 Task: Open Card Card0000000009 in Board Board0000000003 in Workspace WS0000000001 in Trello. Add Member vinny.office2@gmail.com to Card Card0000000009 in Board Board0000000003 in Workspace WS0000000001 in Trello. Add Purple Label titled Label0000000009 to Card Card0000000009 in Board Board0000000003 in Workspace WS0000000001 in Trello. Add Checklist CL0000000009 to Card Card0000000009 in Board Board0000000003 in Workspace WS0000000001 in Trello. Add Dates with Start Date as Aug 01 2023 and Due Date as Aug 31 2023 to Card Card0000000009 in Board Board0000000003 in Workspace WS0000000001 in Trello
Action: Mouse moved to (378, 289)
Screenshot: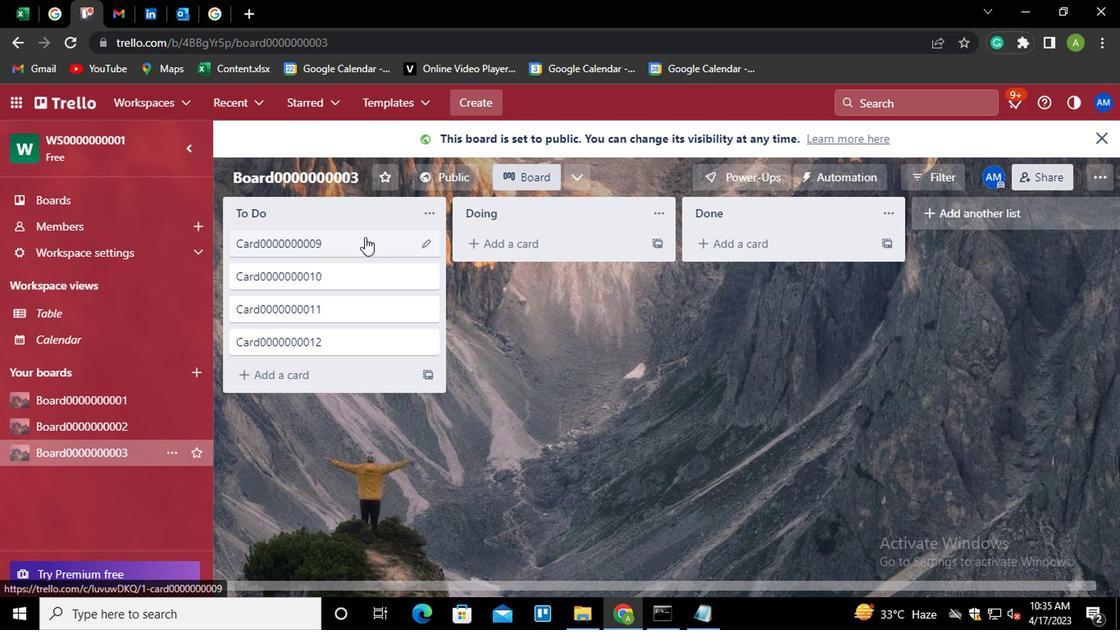 
Action: Mouse pressed left at (378, 289)
Screenshot: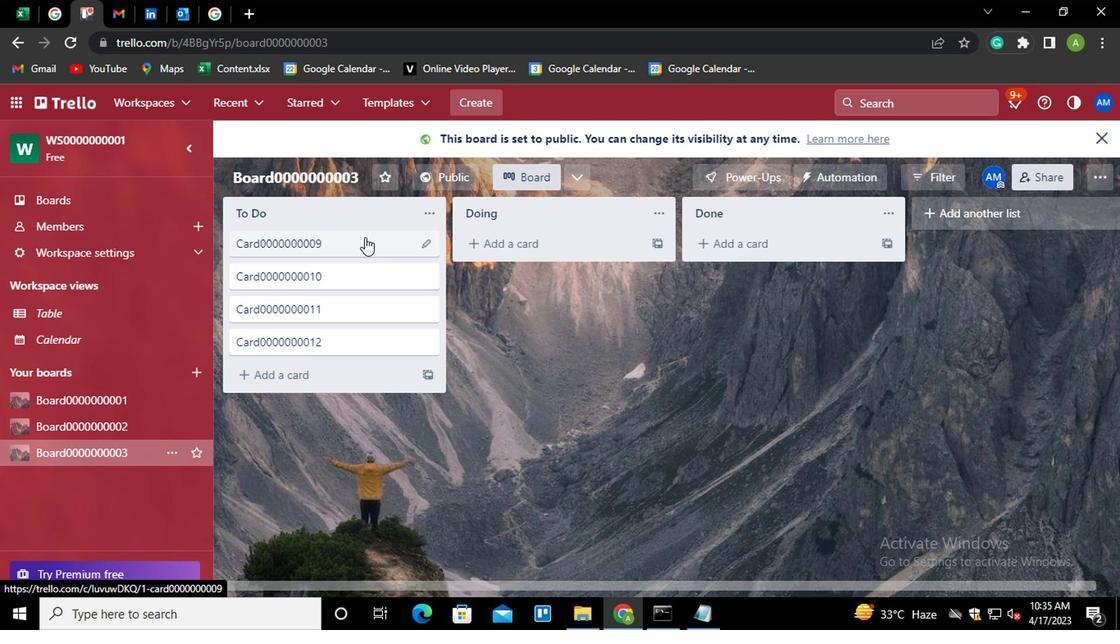 
Action: Mouse moved to (646, 281)
Screenshot: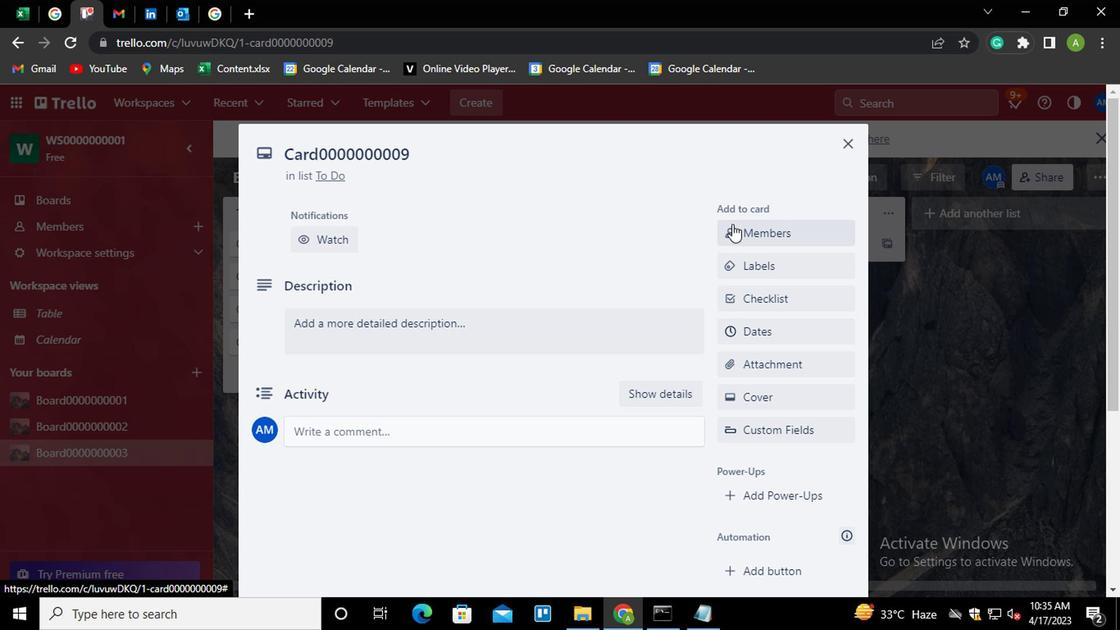 
Action: Mouse pressed left at (646, 281)
Screenshot: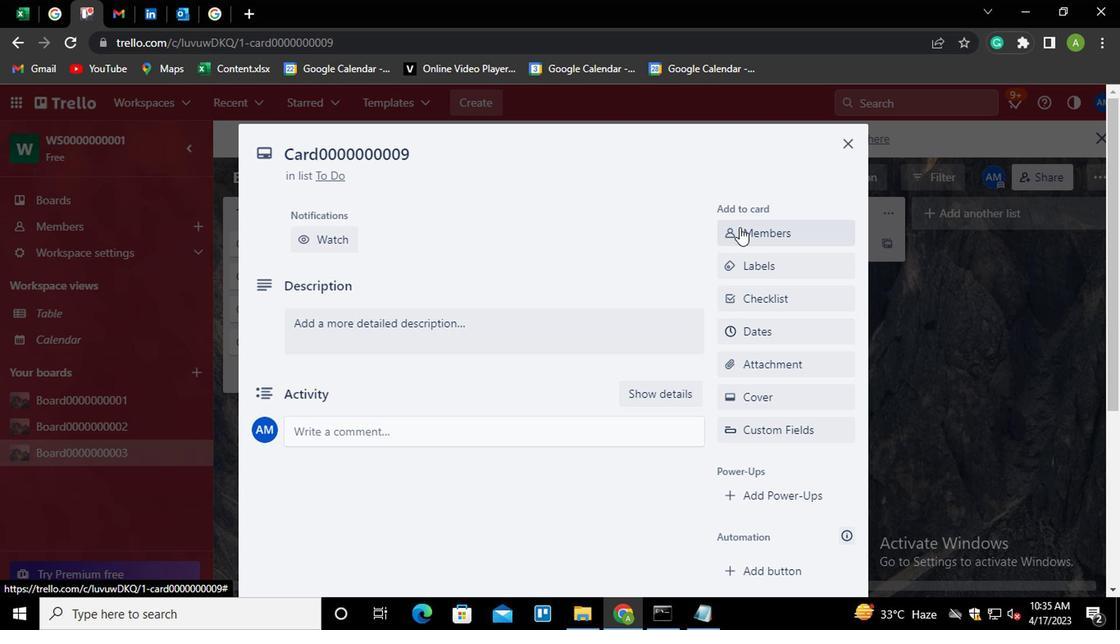 
Action: Mouse moved to (662, 333)
Screenshot: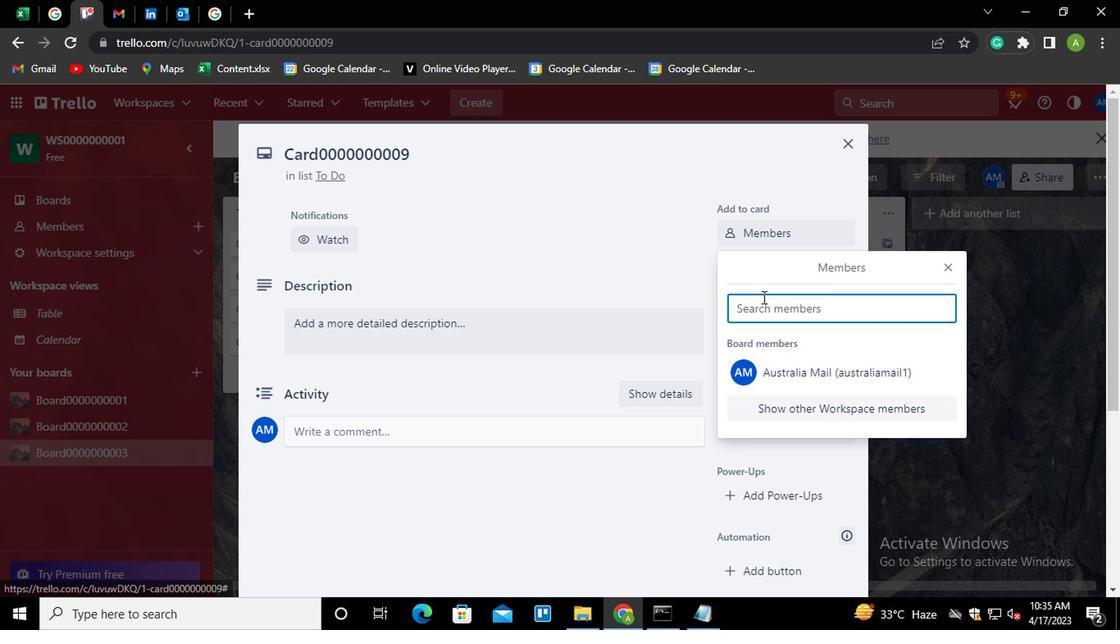 
Action: Mouse pressed left at (662, 333)
Screenshot: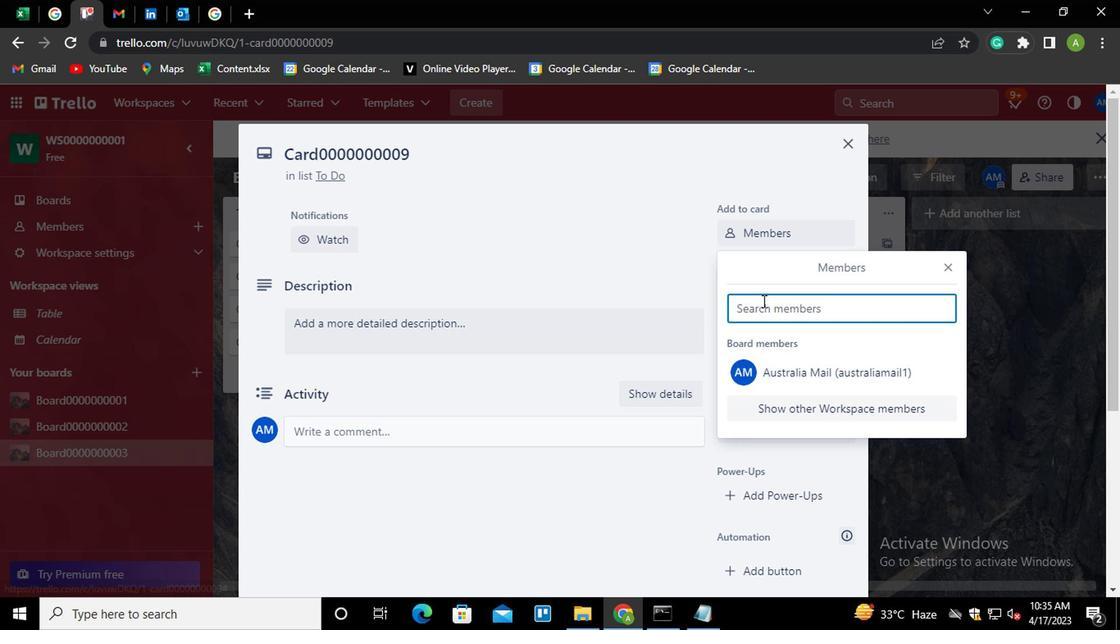 
Action: Mouse moved to (643, 321)
Screenshot: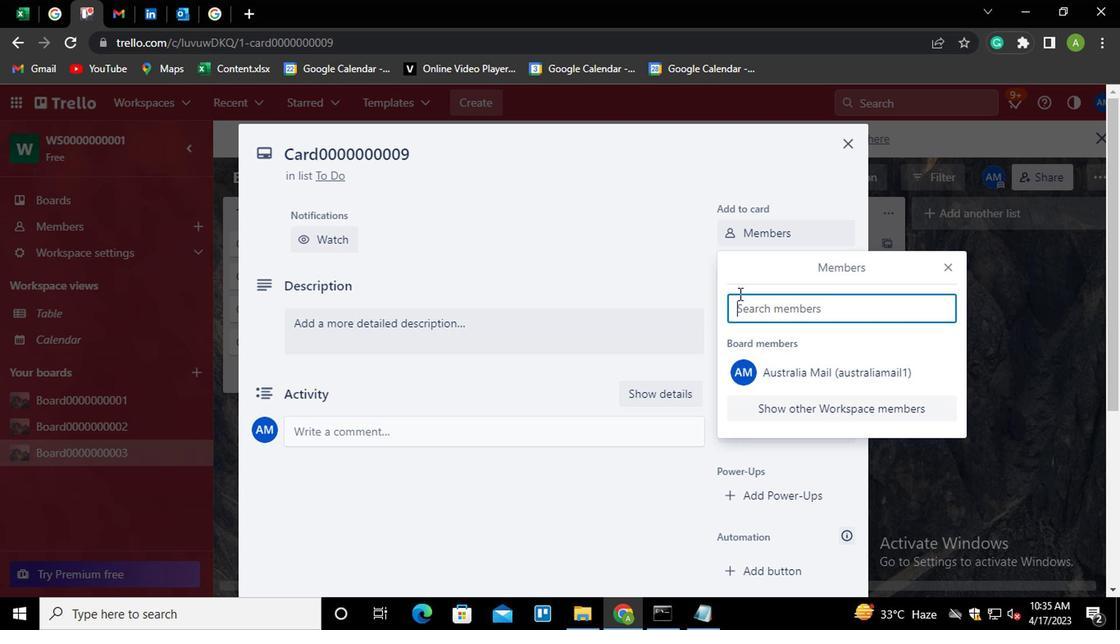 
Action: Key pressed vinn
Screenshot: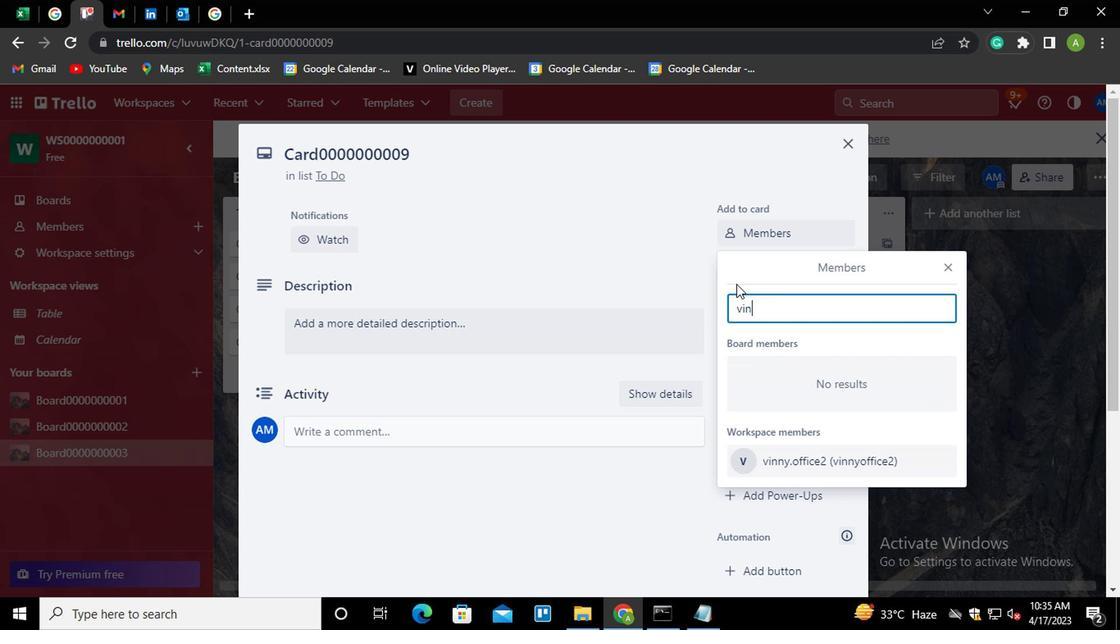 
Action: Mouse moved to (672, 449)
Screenshot: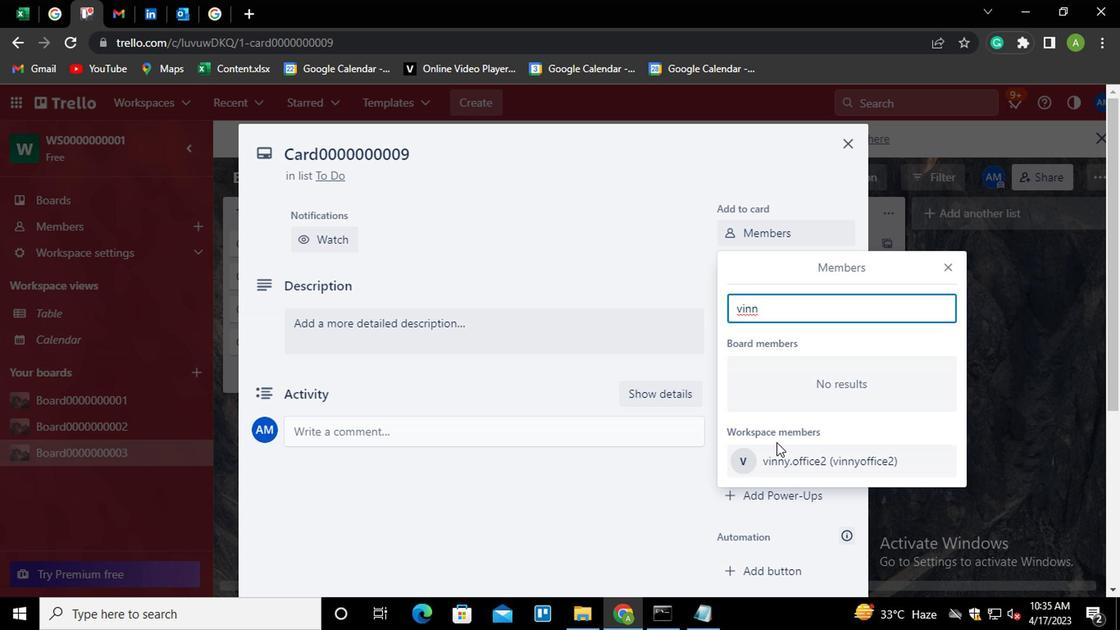 
Action: Mouse pressed left at (672, 449)
Screenshot: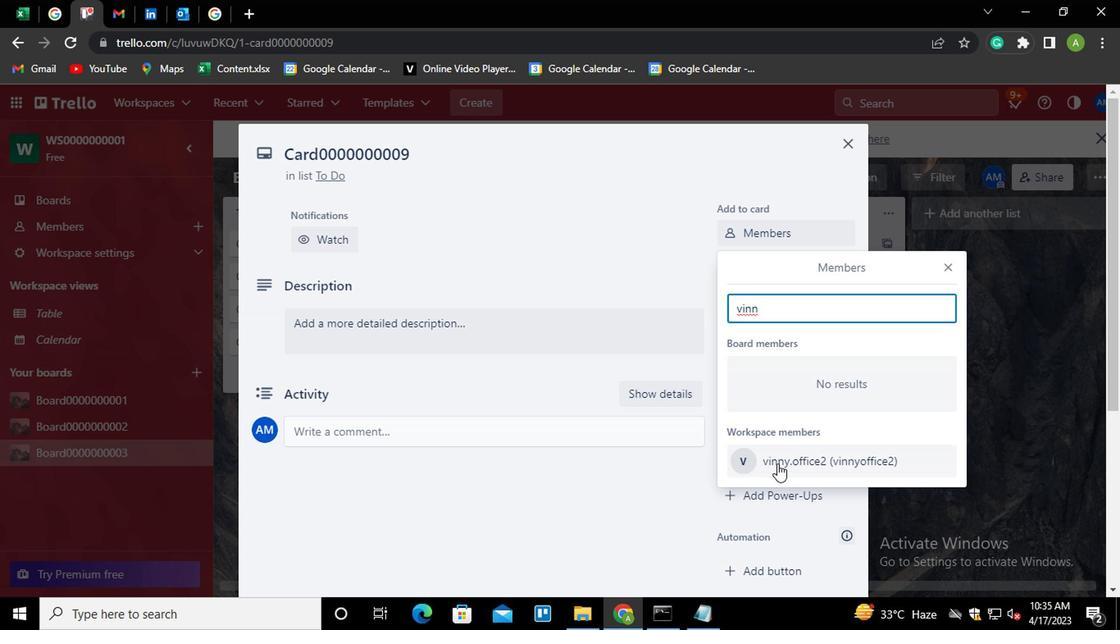 
Action: Mouse moved to (600, 281)
Screenshot: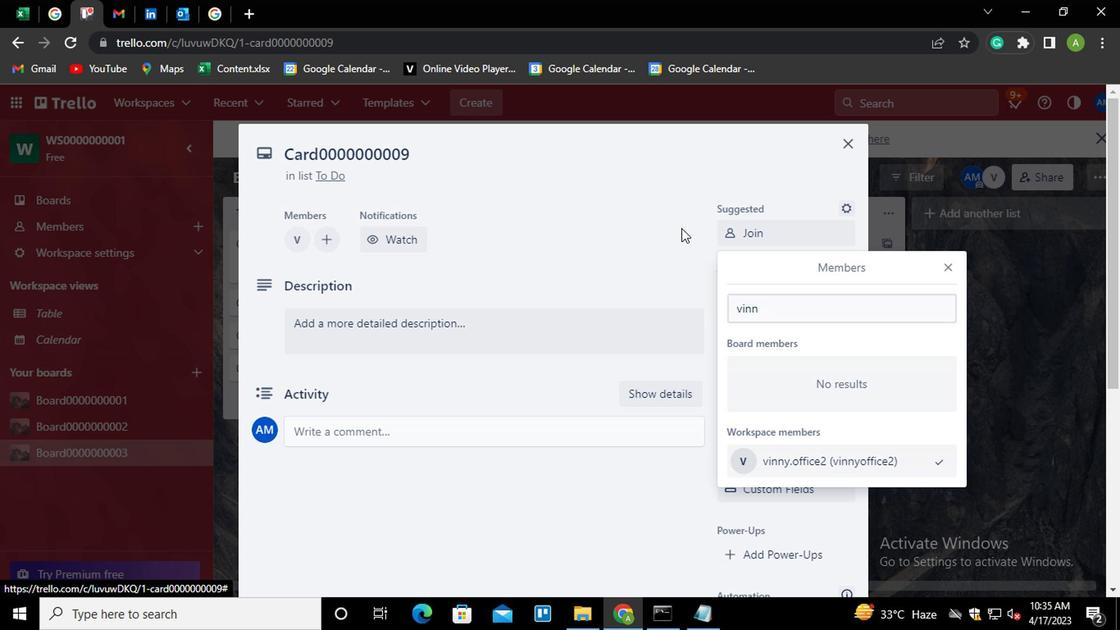 
Action: Mouse pressed left at (600, 281)
Screenshot: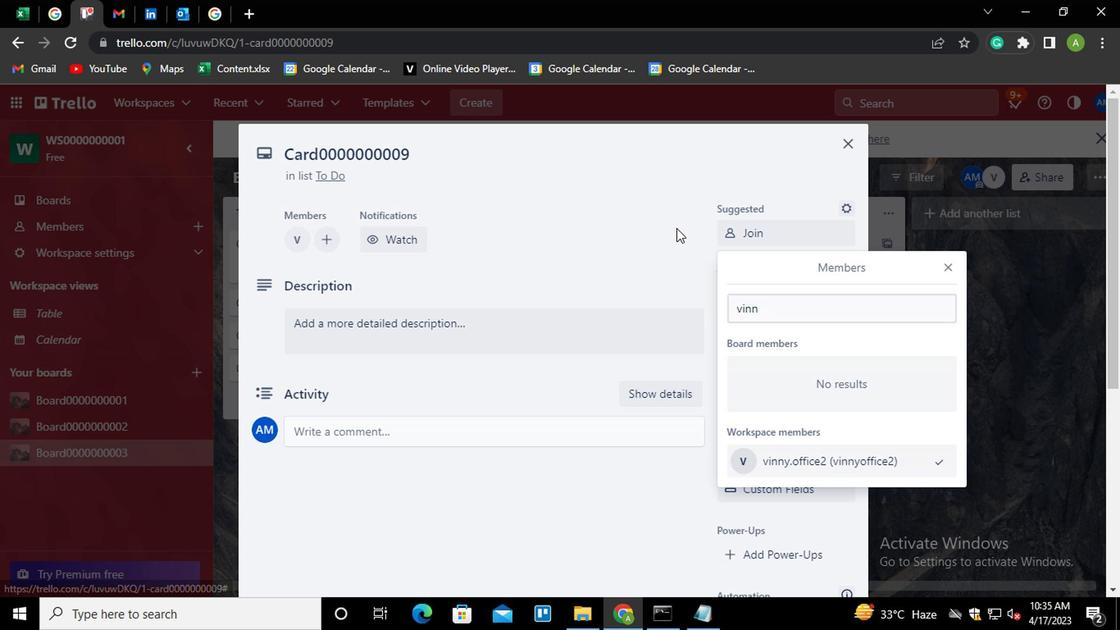 
Action: Mouse moved to (649, 352)
Screenshot: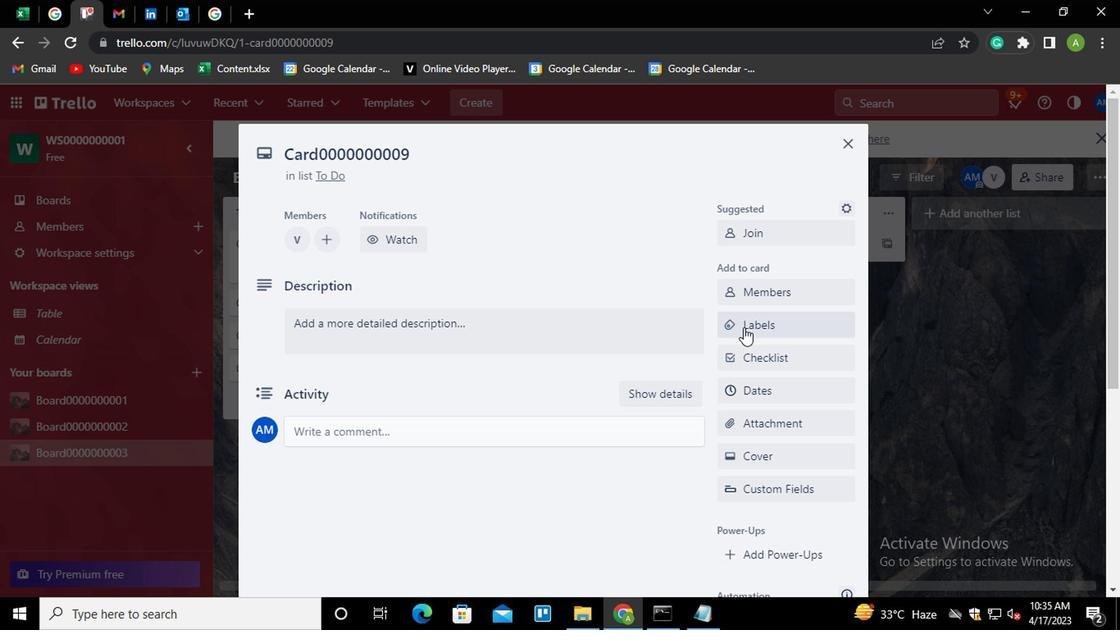 
Action: Mouse pressed left at (649, 352)
Screenshot: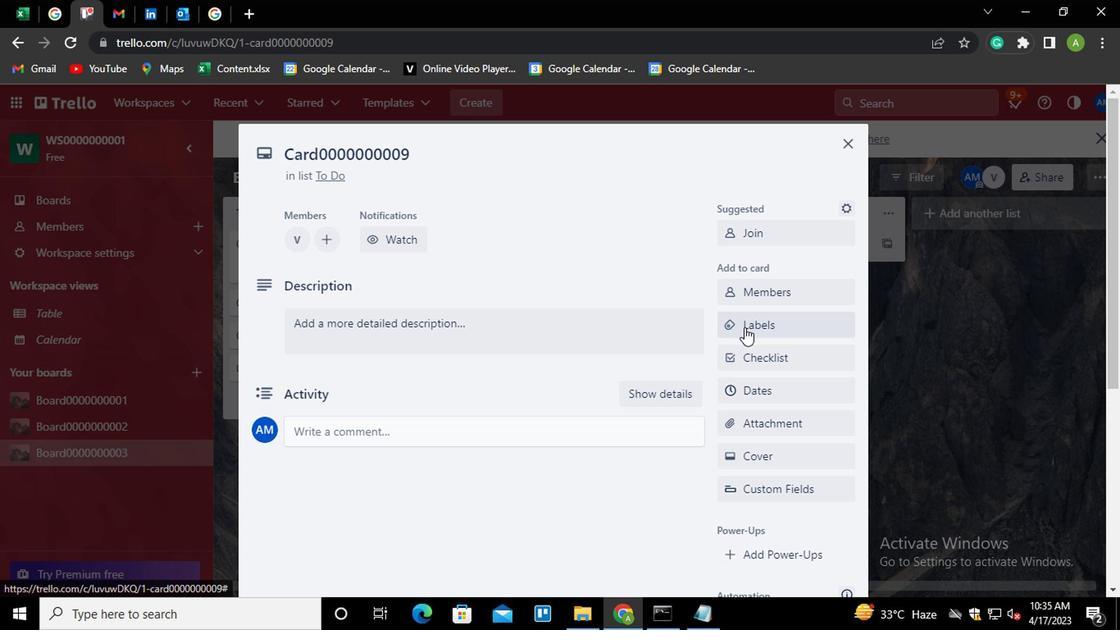 
Action: Mouse moved to (644, 374)
Screenshot: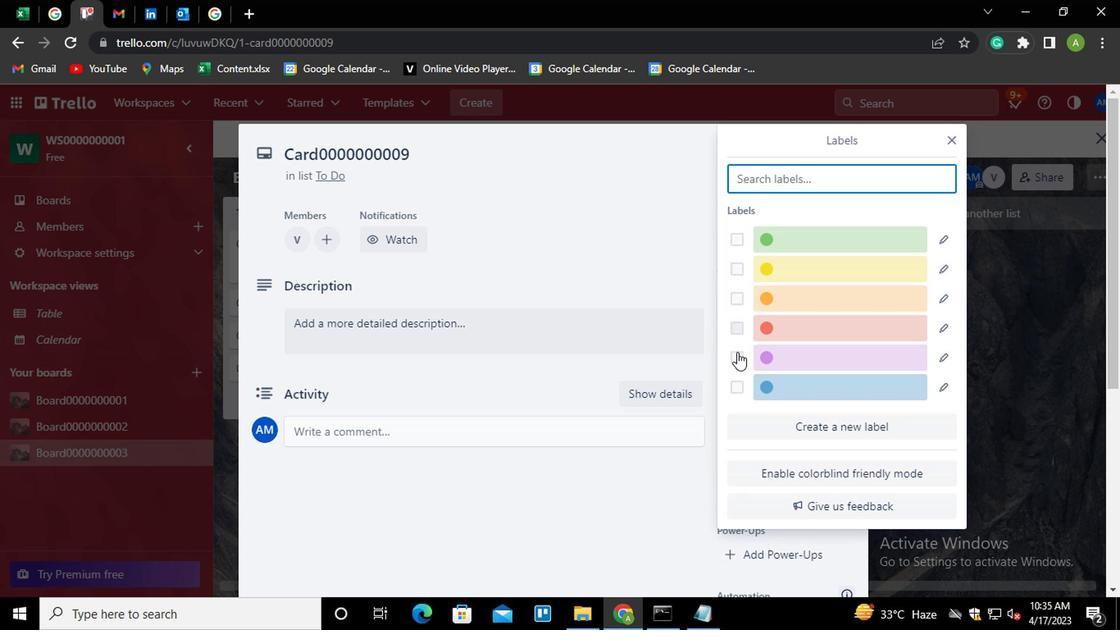
Action: Mouse pressed left at (644, 374)
Screenshot: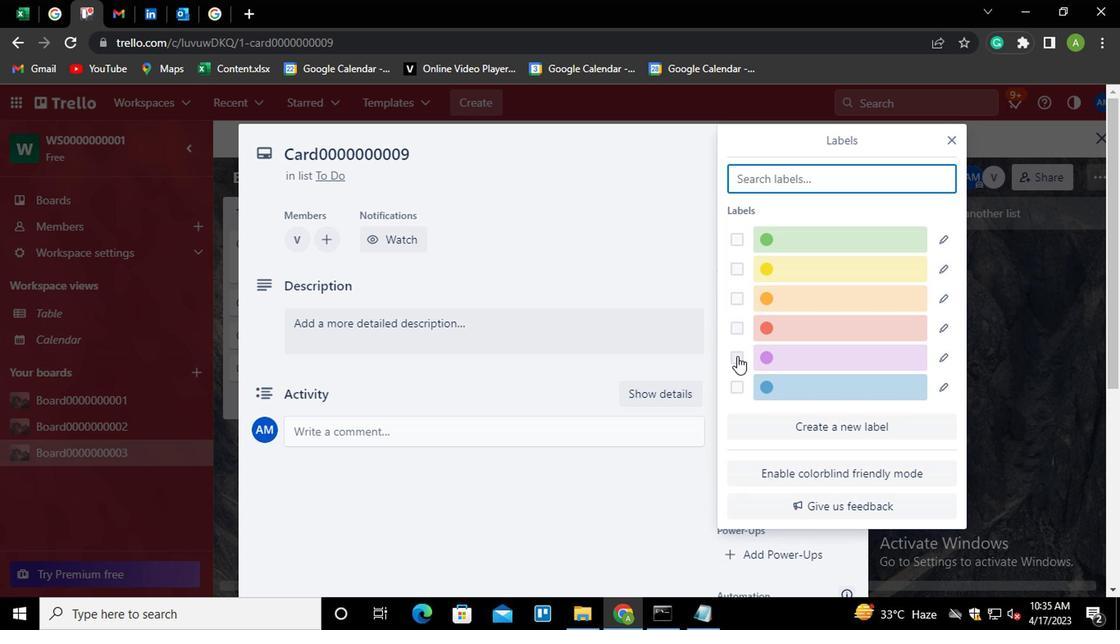 
Action: Mouse moved to (789, 375)
Screenshot: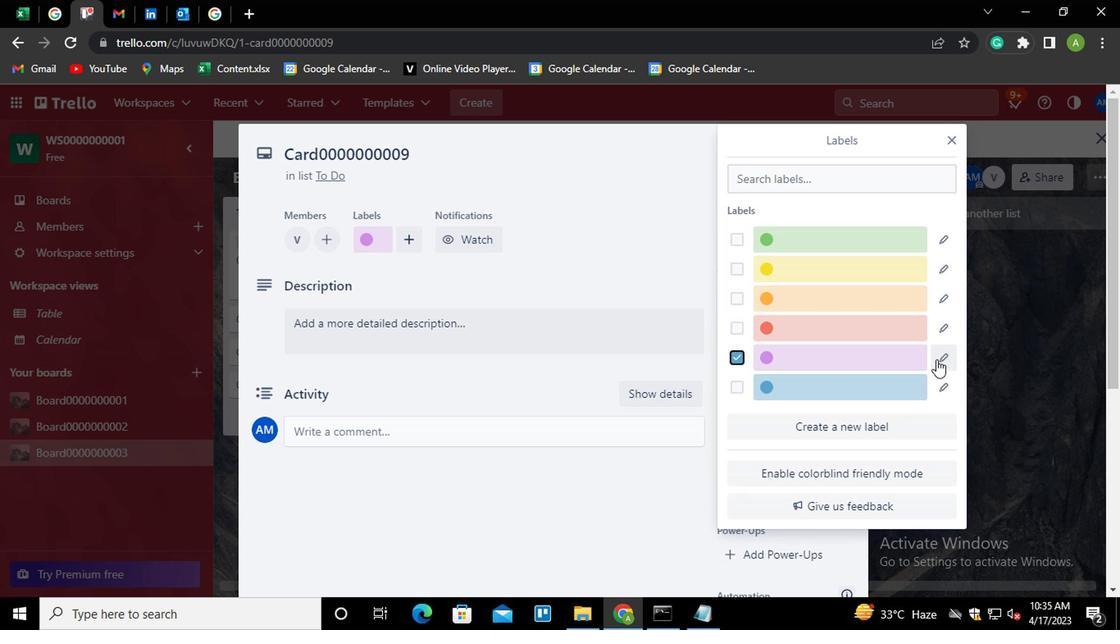 
Action: Mouse pressed left at (789, 375)
Screenshot: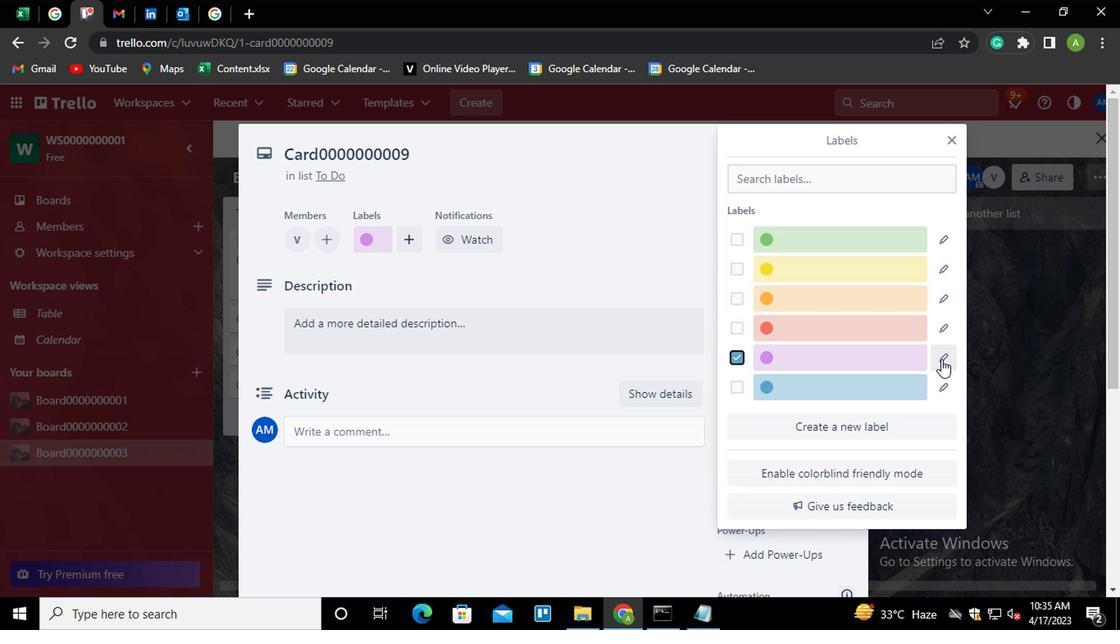 
Action: Mouse moved to (721, 297)
Screenshot: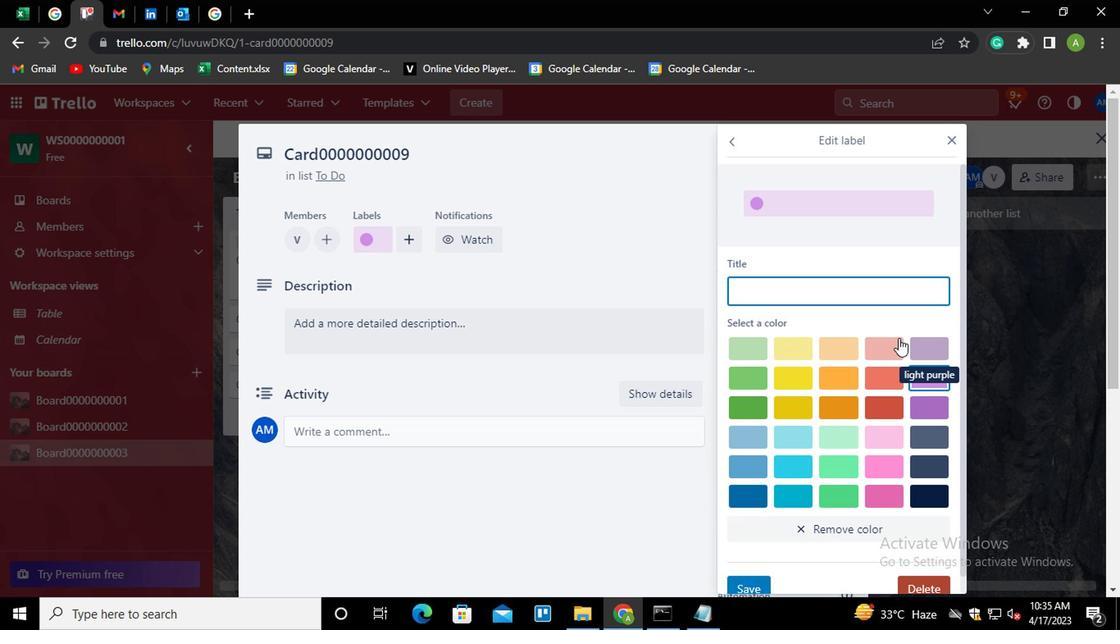 
Action: Key pressed <Key.shift><Key.shift_r>LABEL0000000009
Screenshot: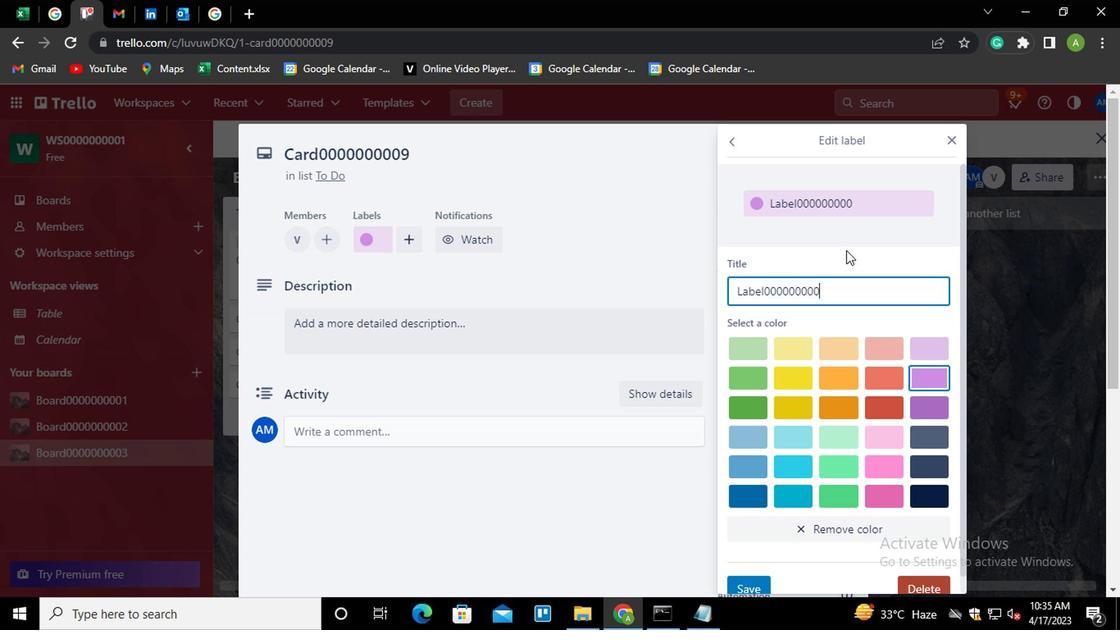 
Action: Mouse moved to (662, 533)
Screenshot: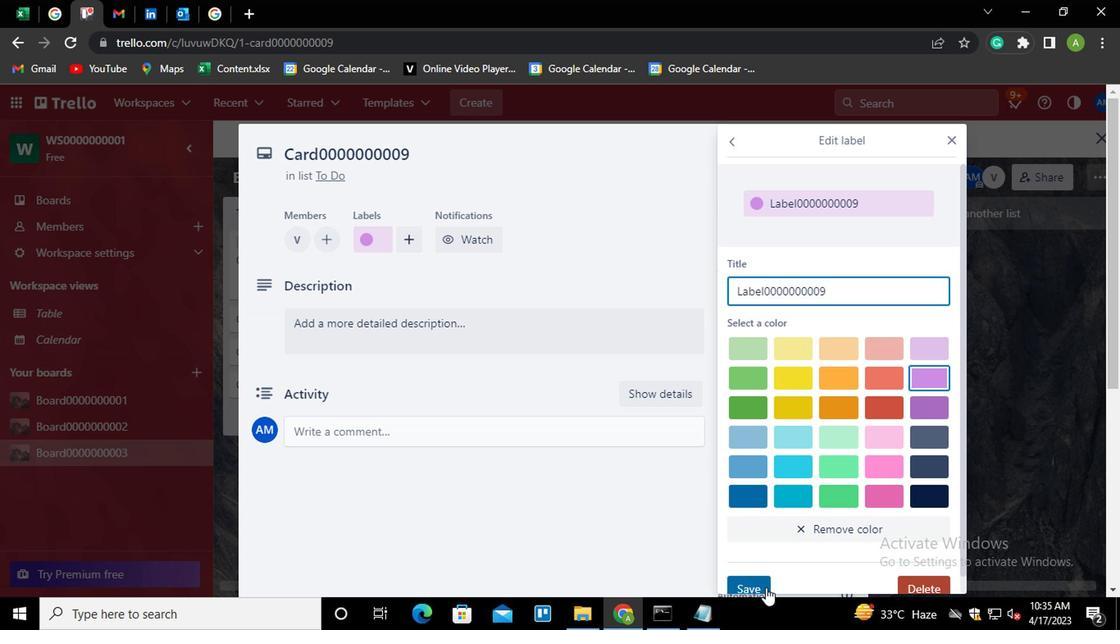 
Action: Mouse pressed left at (662, 533)
Screenshot: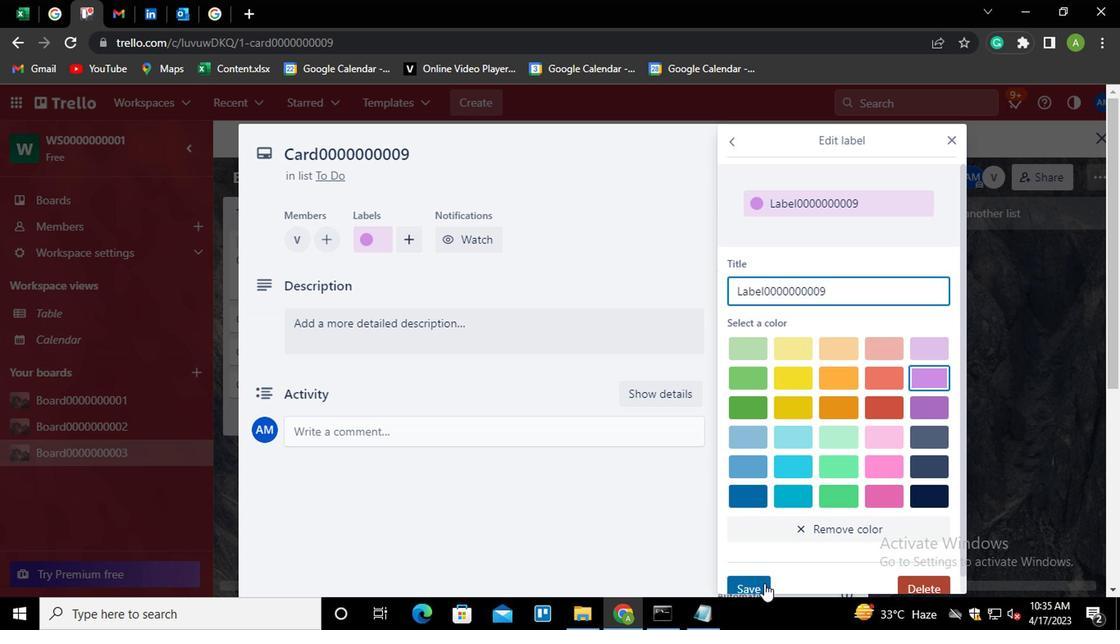 
Action: Mouse moved to (605, 304)
Screenshot: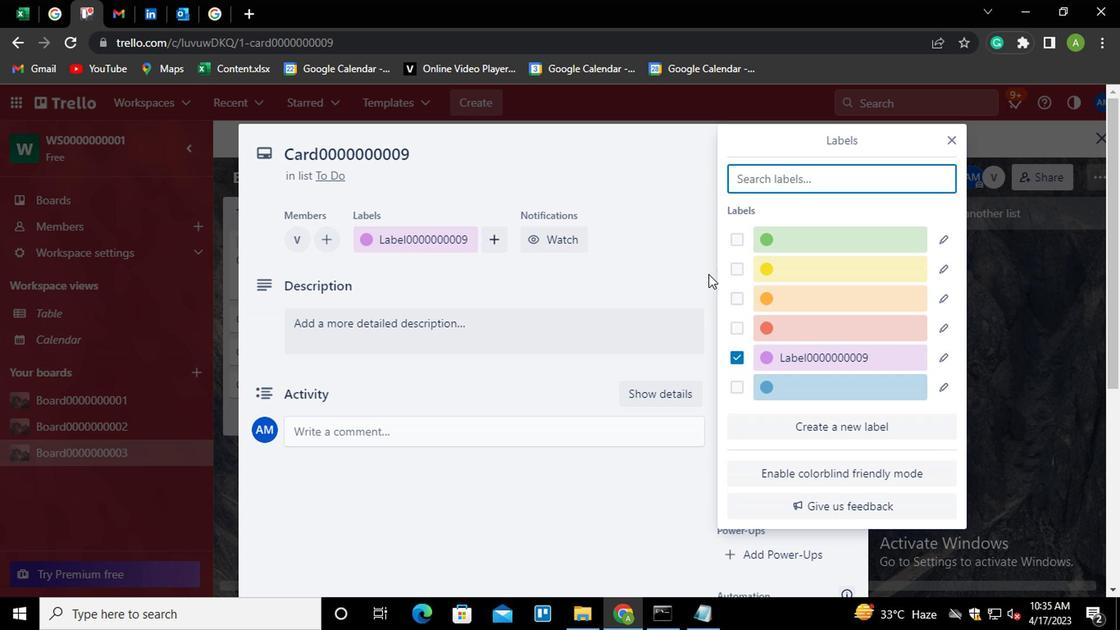 
Action: Mouse pressed left at (605, 304)
Screenshot: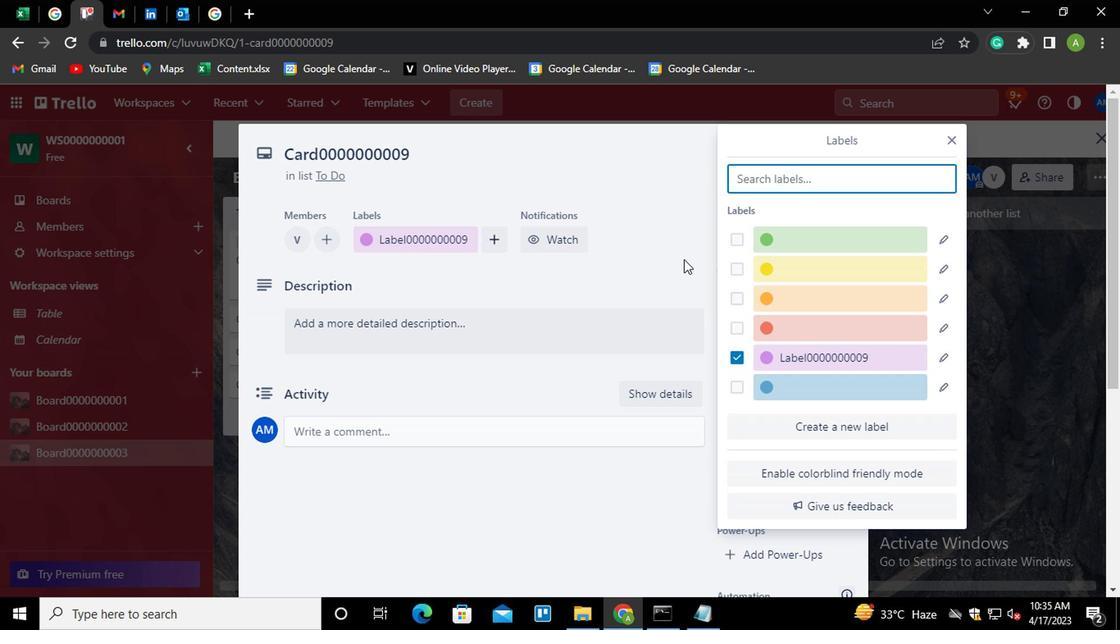 
Action: Mouse moved to (662, 375)
Screenshot: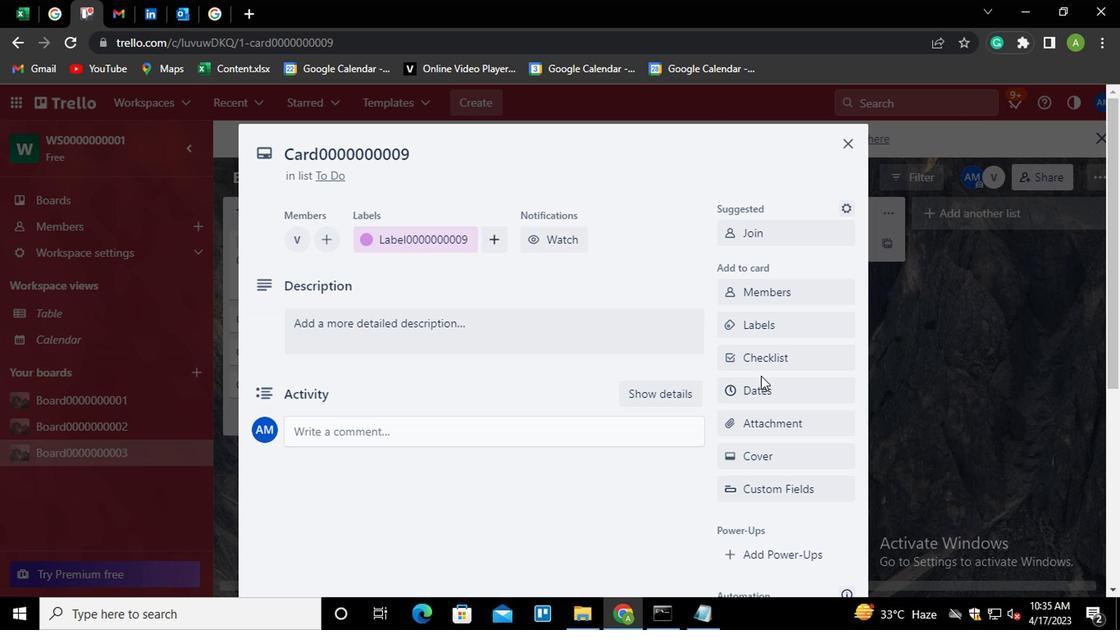 
Action: Mouse pressed left at (662, 375)
Screenshot: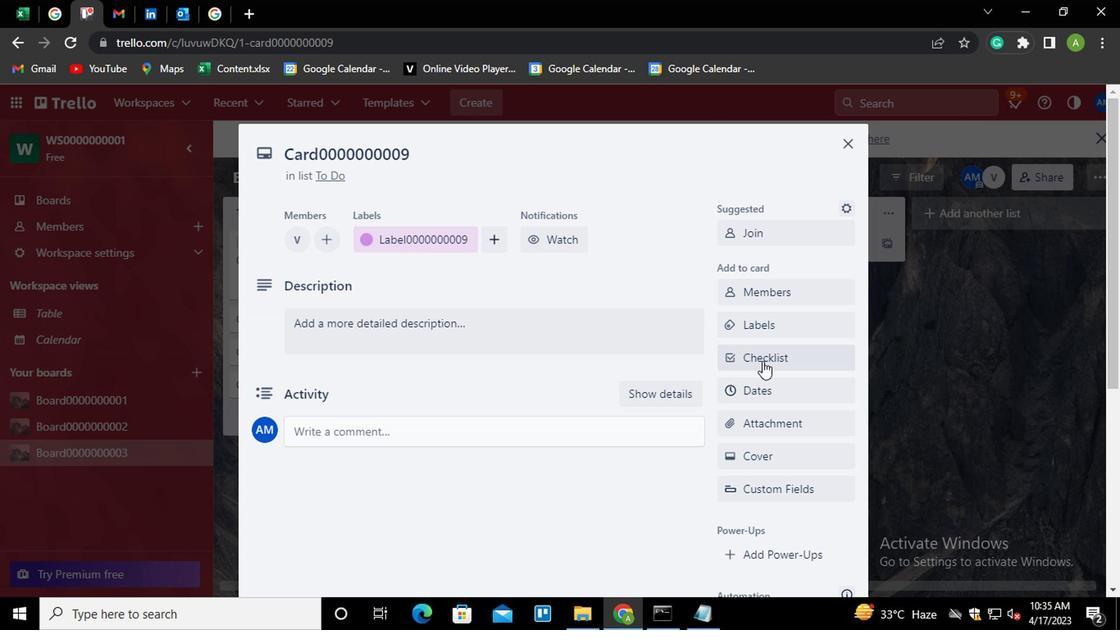 
Action: Mouse moved to (662, 375)
Screenshot: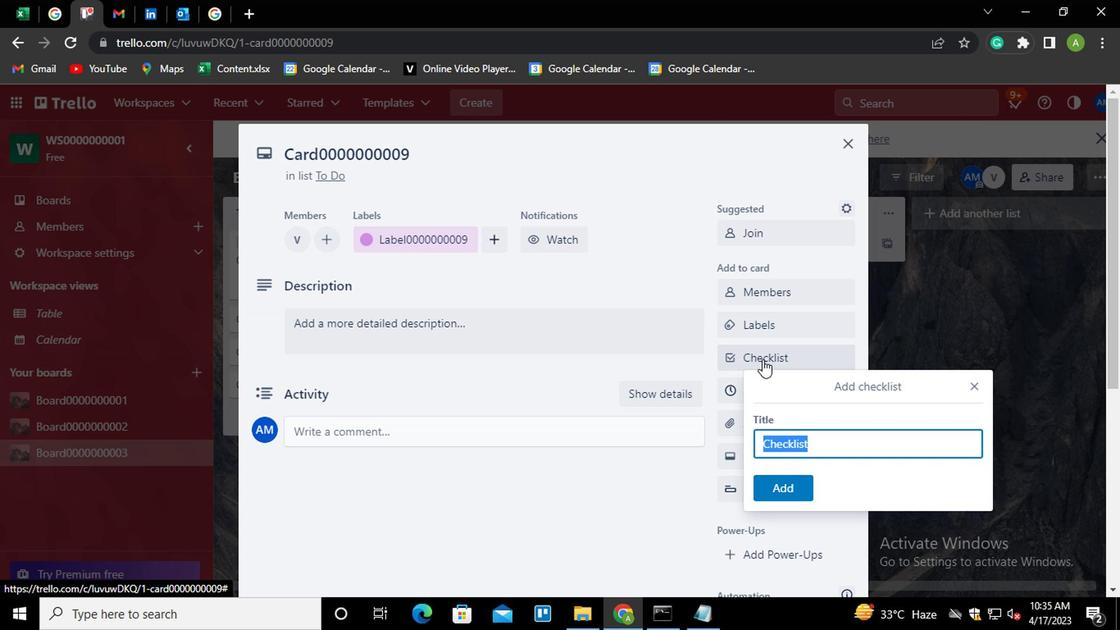 
Action: Key pressed <Key.shift><Key.shift><Key.shift><Key.shift><Key.shift><Key.shift><Key.shift>C<Key.shift_r>L0000000009
Screenshot: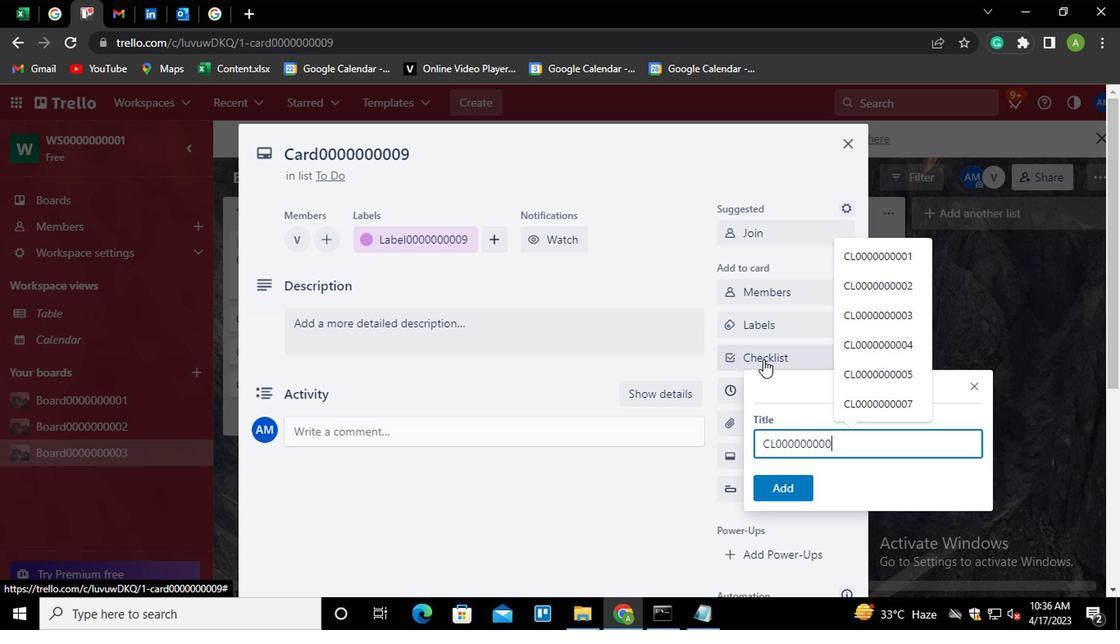
Action: Mouse moved to (665, 469)
Screenshot: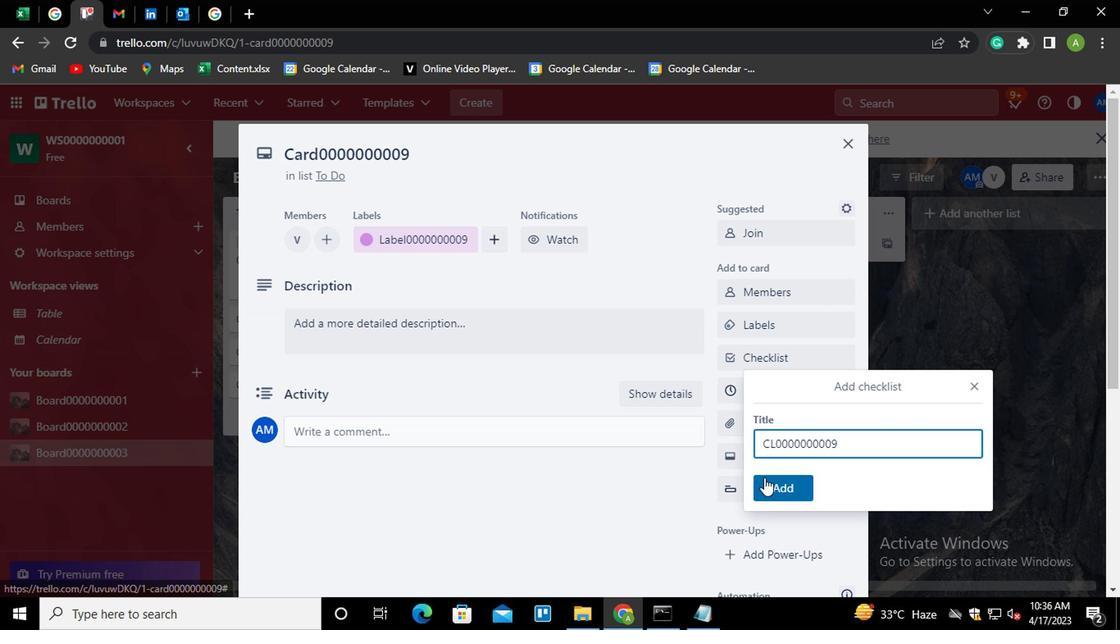 
Action: Mouse pressed left at (665, 469)
Screenshot: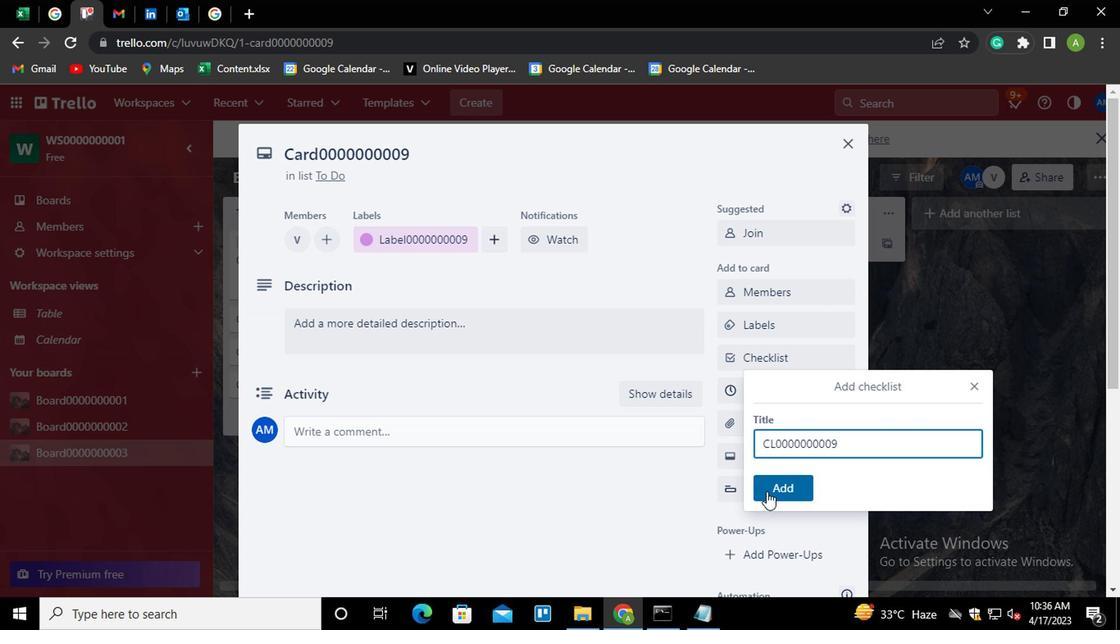 
Action: Mouse moved to (676, 401)
Screenshot: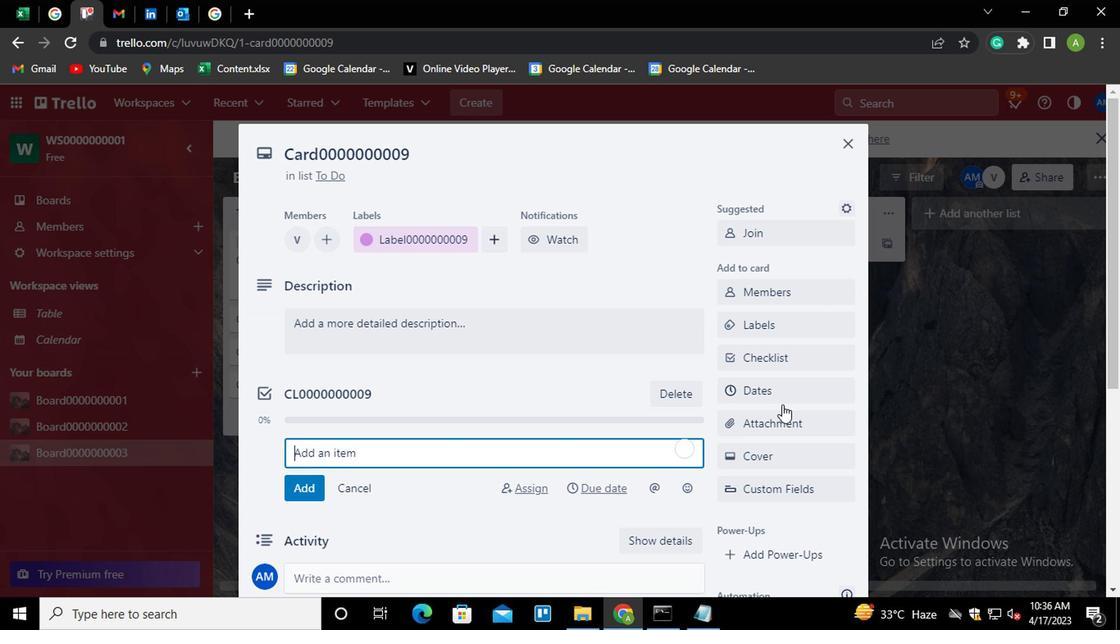 
Action: Mouse pressed left at (676, 401)
Screenshot: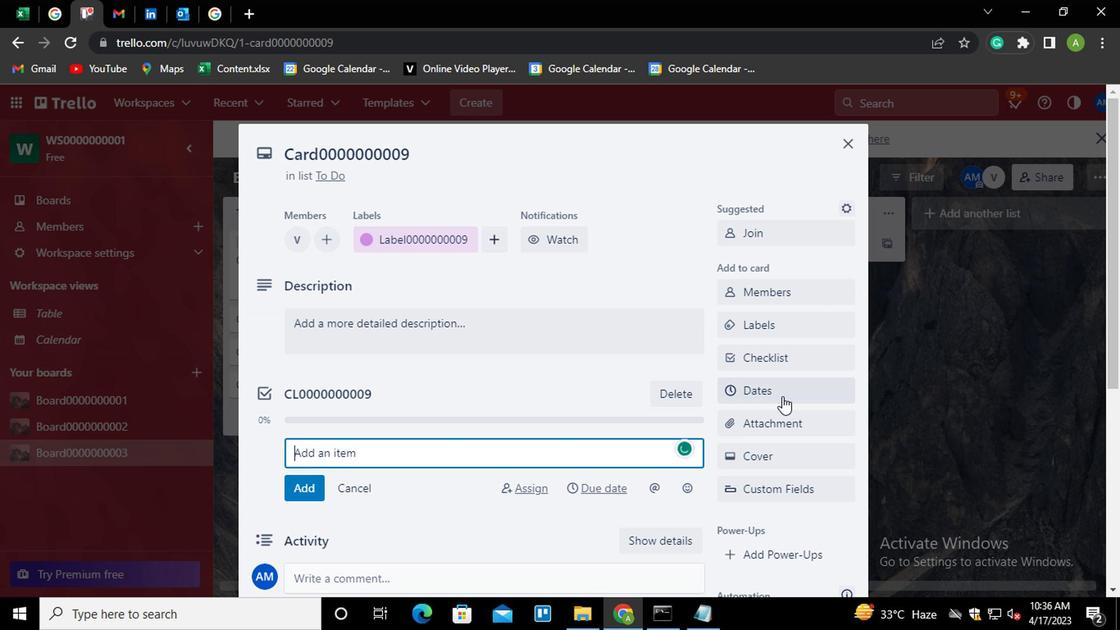 
Action: Mouse moved to (640, 428)
Screenshot: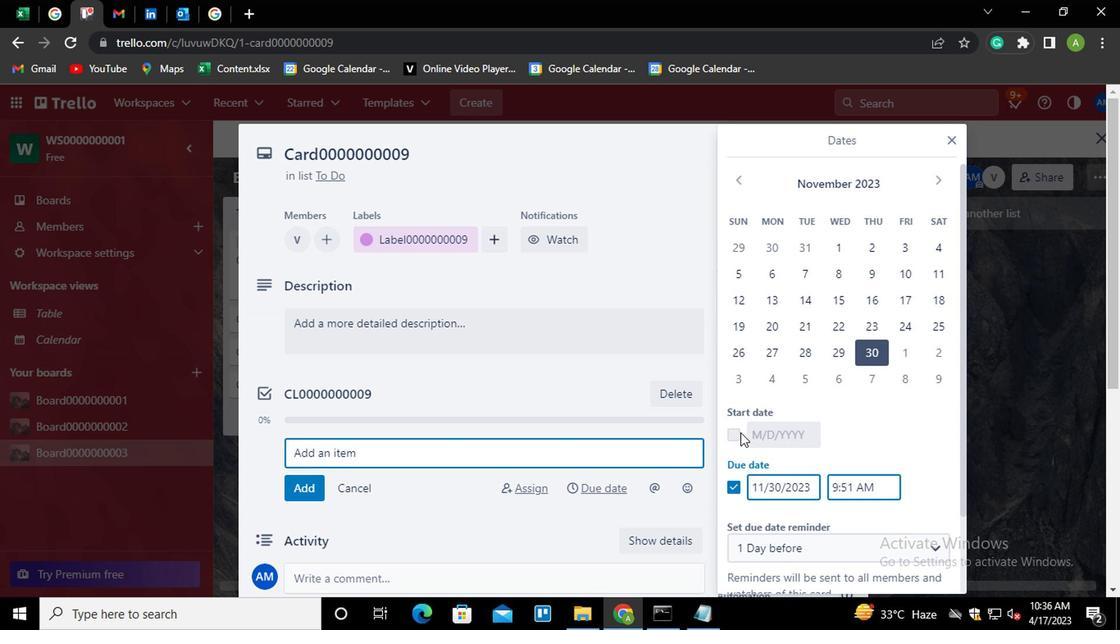 
Action: Mouse pressed left at (640, 428)
Screenshot: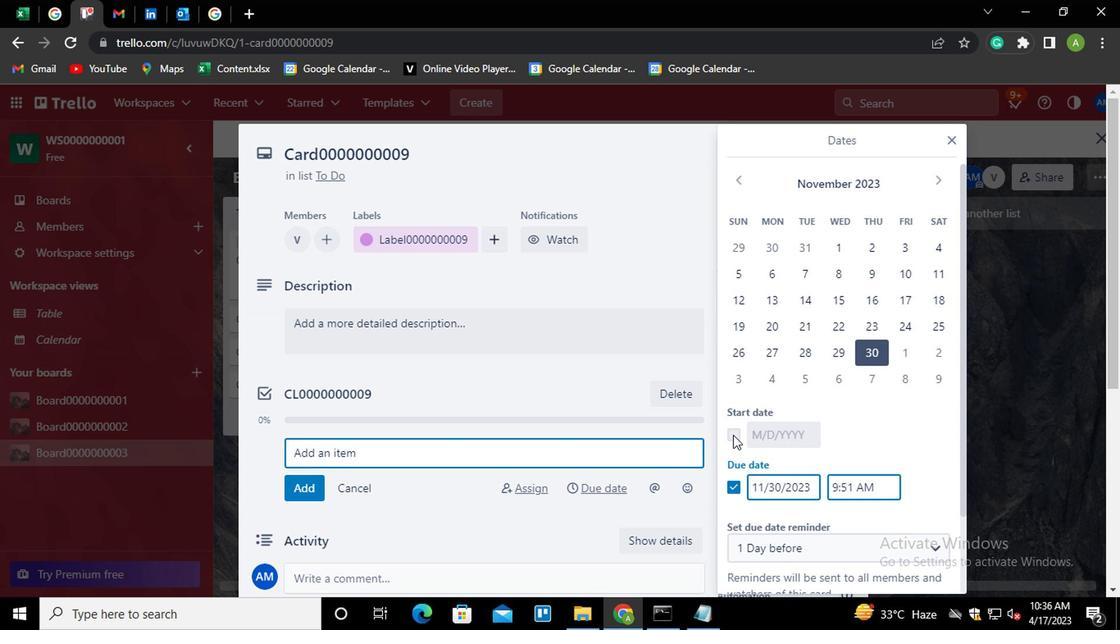 
Action: Mouse moved to (663, 430)
Screenshot: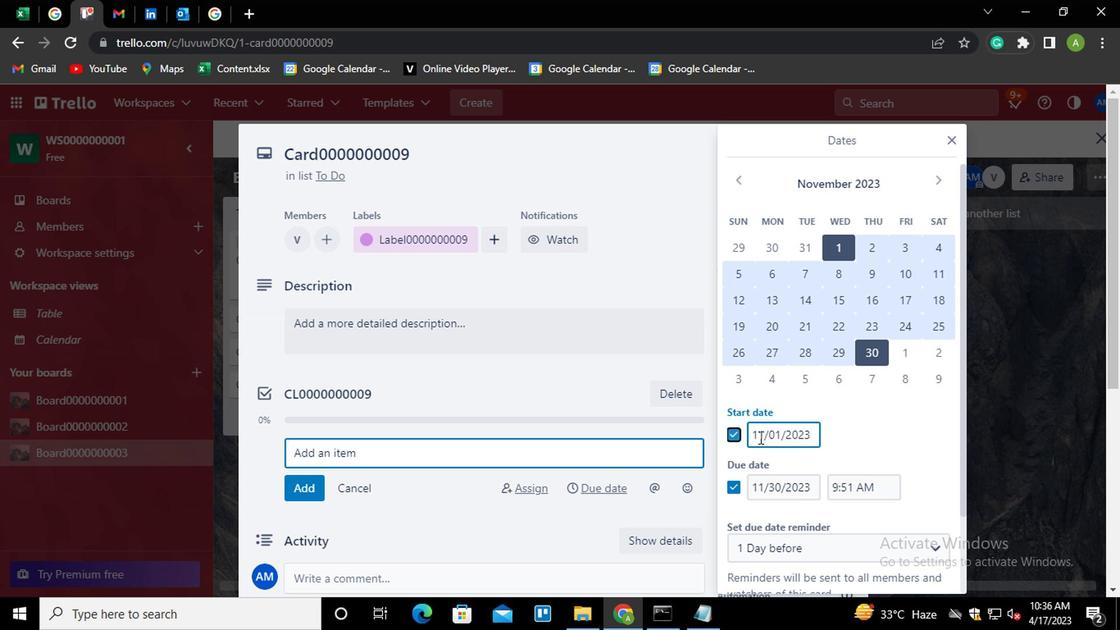 
Action: Mouse pressed left at (663, 430)
Screenshot: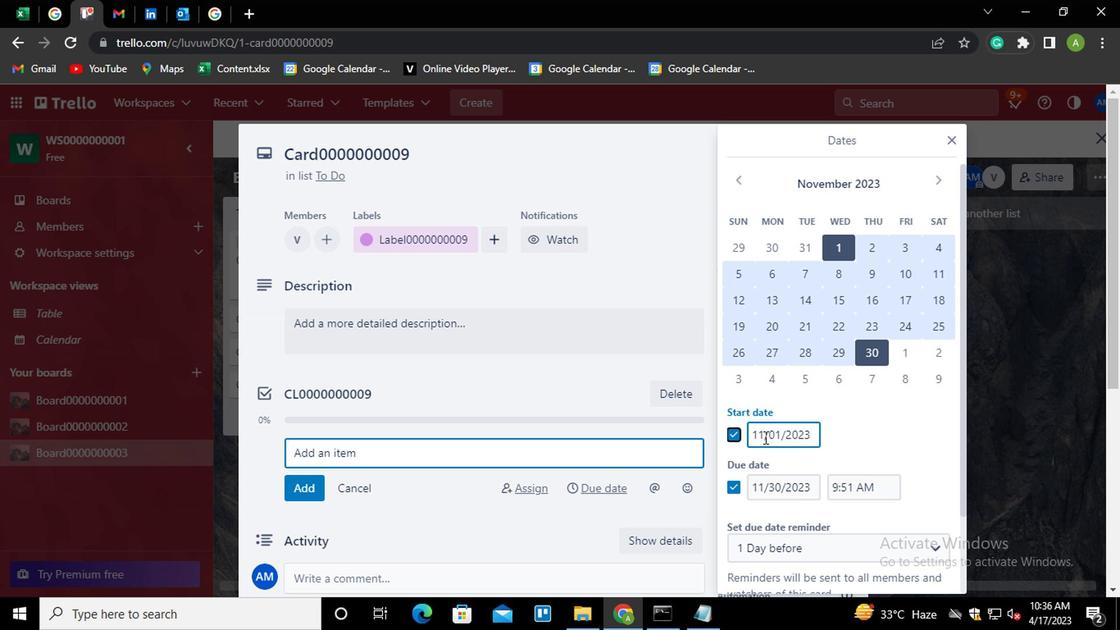 
Action: Mouse moved to (675, 410)
Screenshot: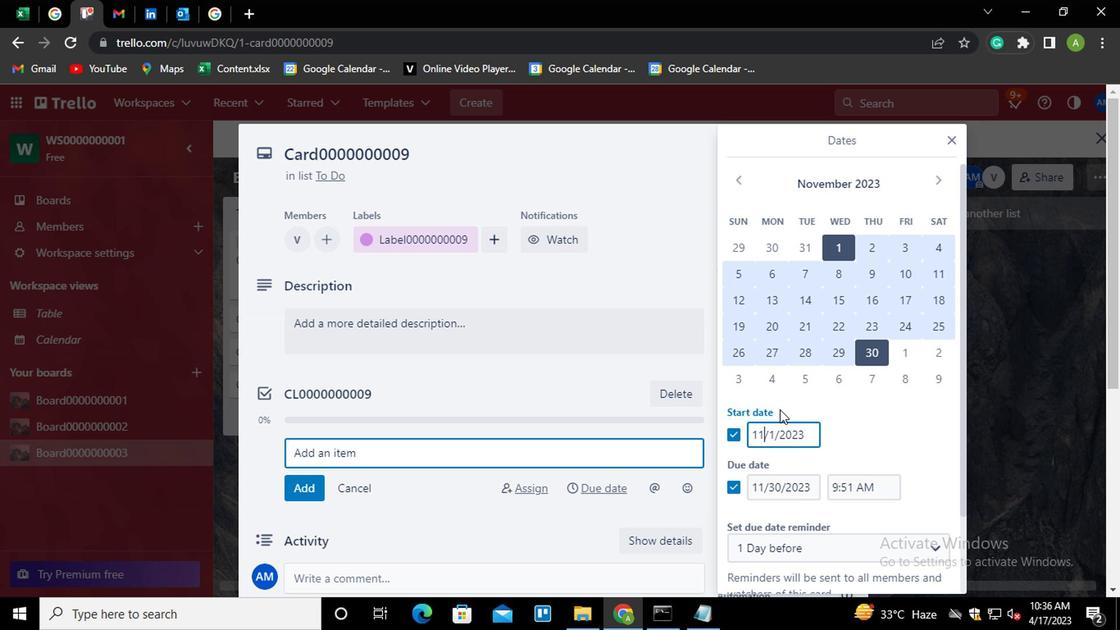 
Action: Key pressed <Key.backspace><Key.backspace>8
Screenshot: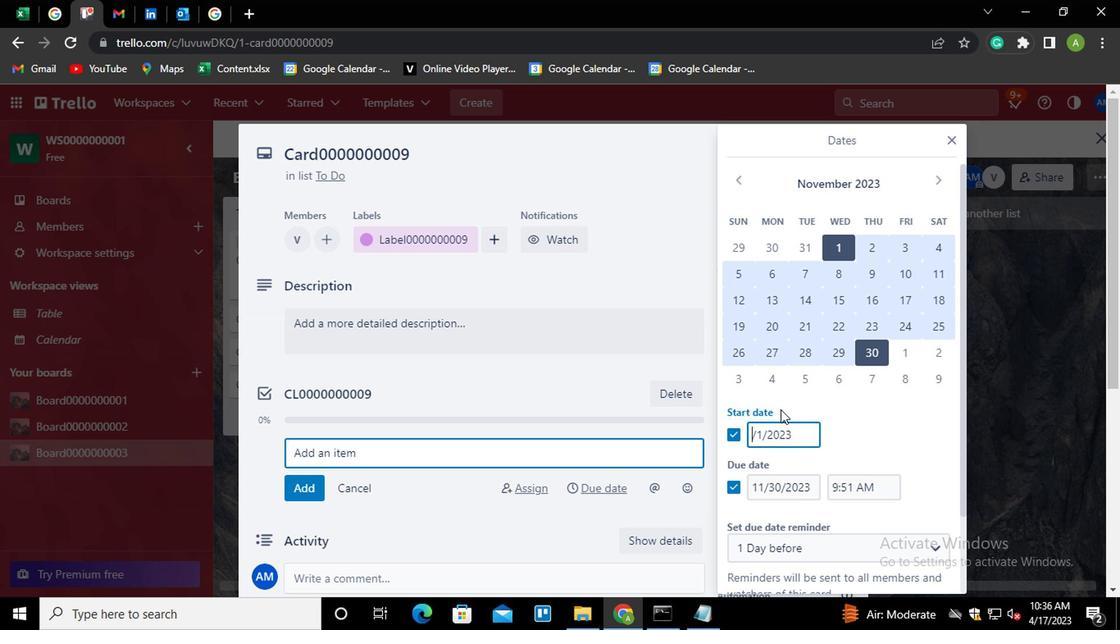 
Action: Mouse moved to (723, 428)
Screenshot: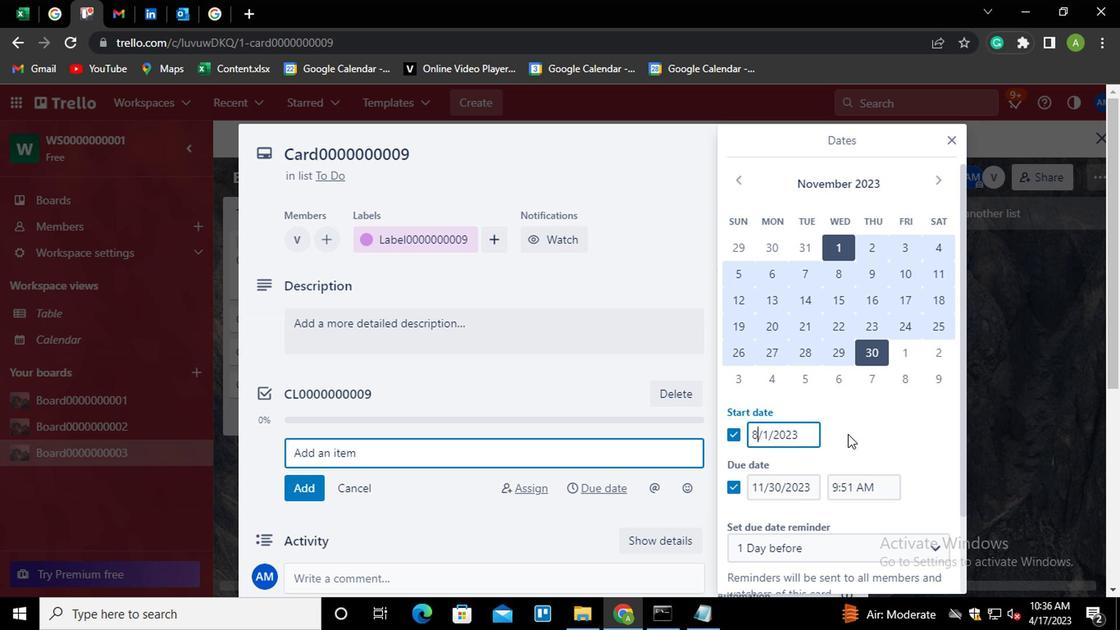 
Action: Mouse pressed left at (723, 428)
Screenshot: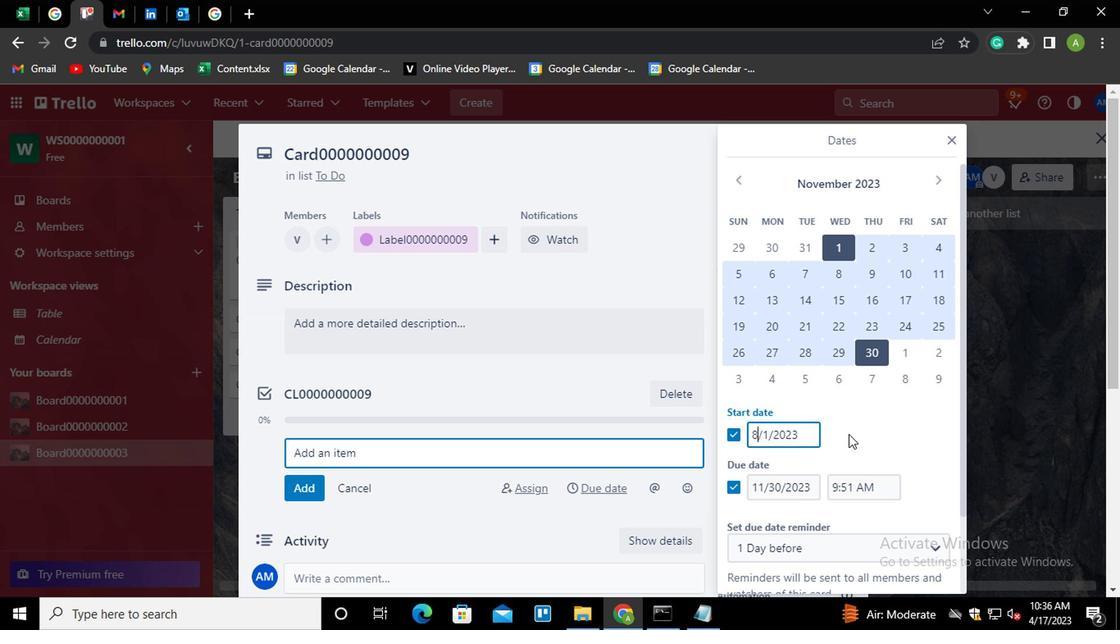 
Action: Mouse moved to (662, 468)
Screenshot: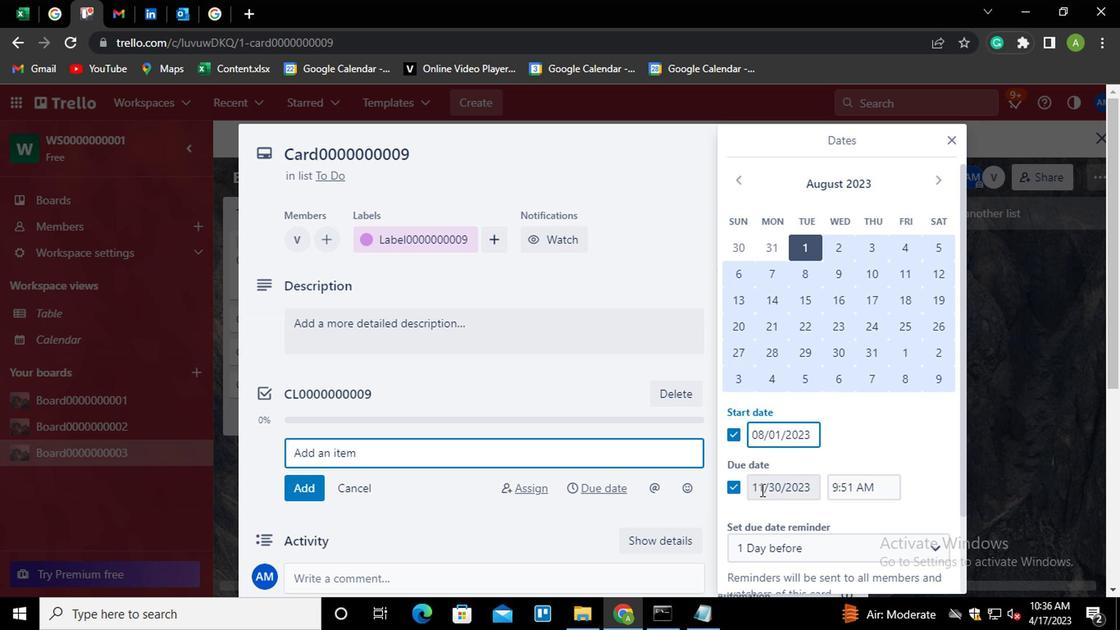 
Action: Mouse pressed left at (662, 468)
Screenshot: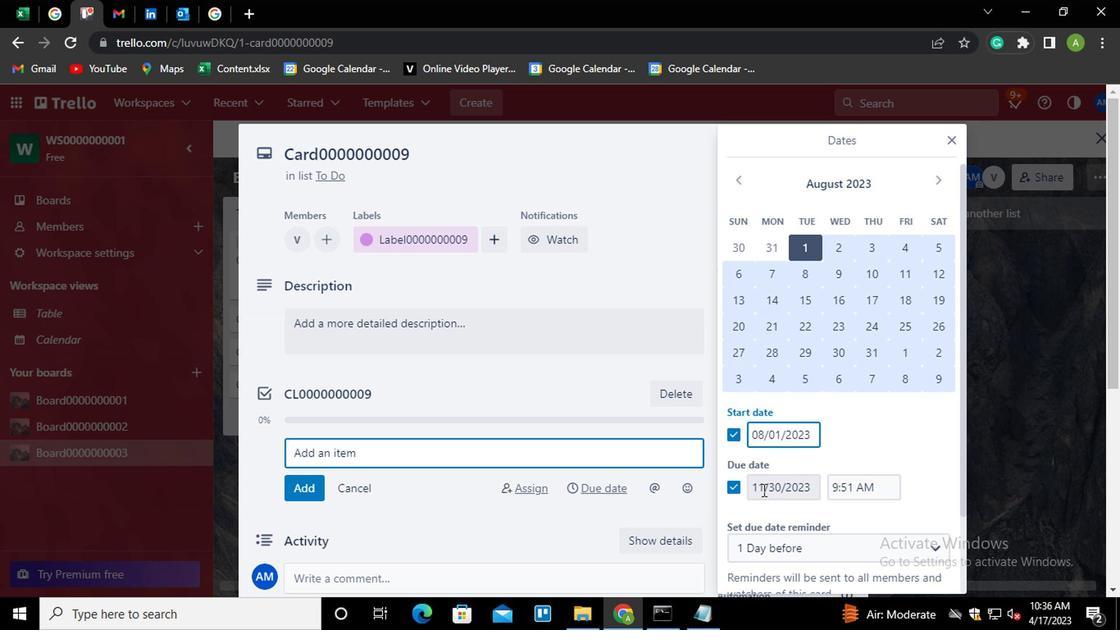 
Action: Mouse moved to (669, 441)
Screenshot: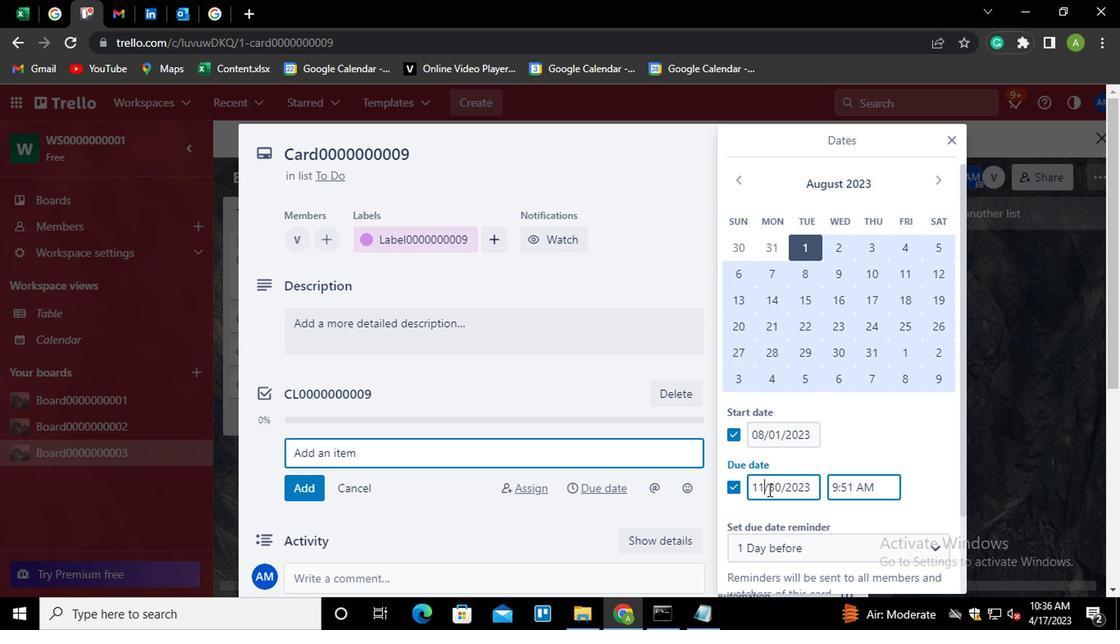 
Action: Key pressed <Key.backspace><Key.backspace>8<Key.right><Key.right><Key.right><Key.backspace>1<Key.enter>
Screenshot: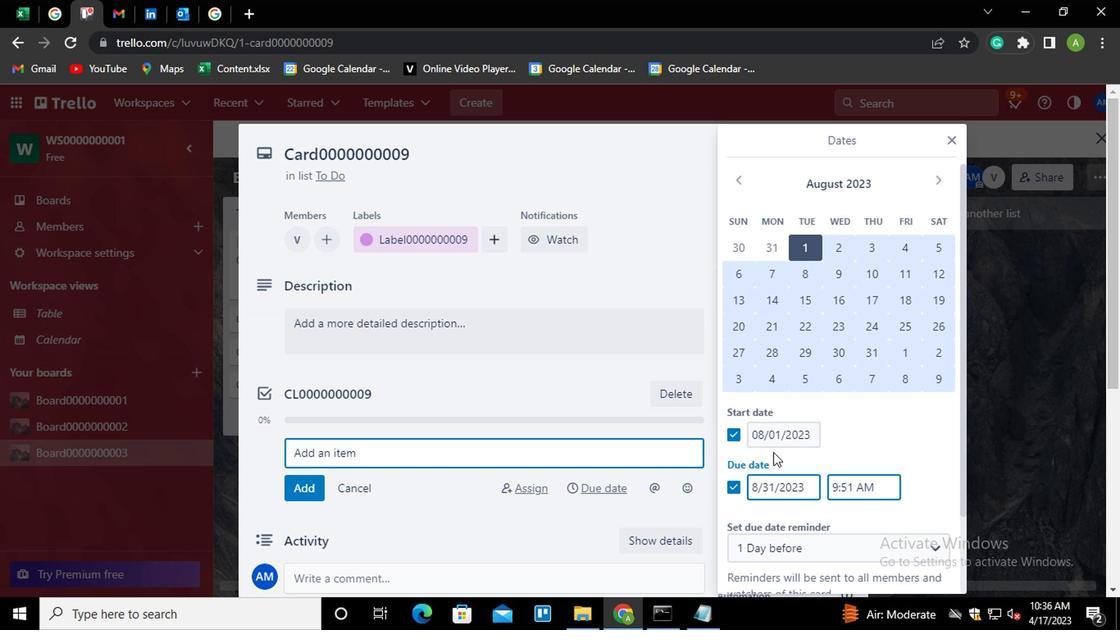 
Action: Mouse moved to (570, 354)
Screenshot: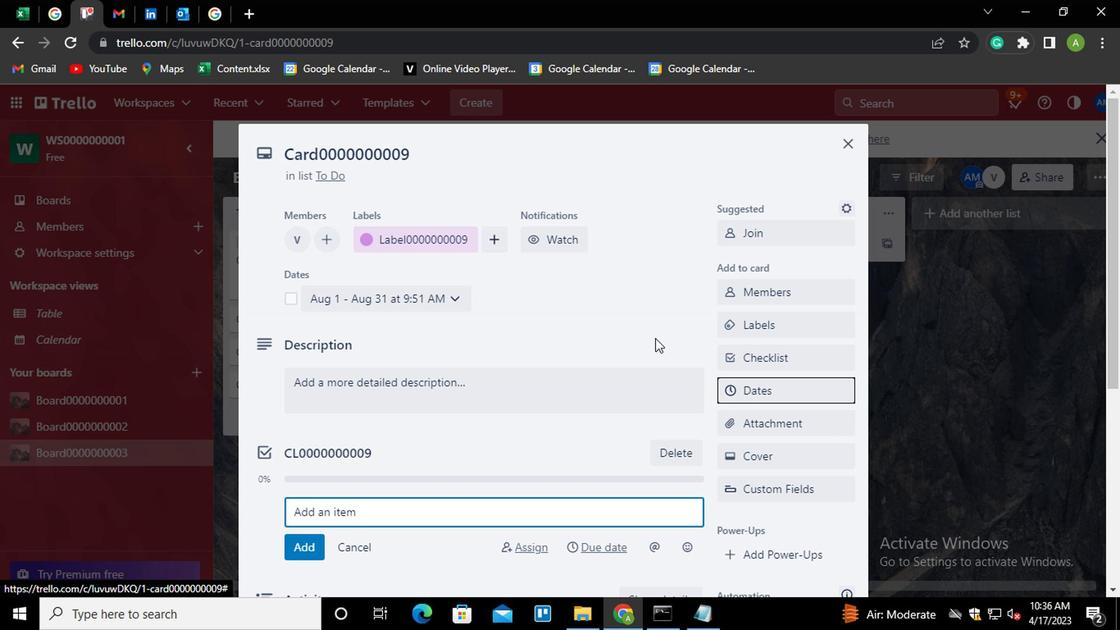 
Action: Mouse scrolled (570, 354) with delta (0, 0)
Screenshot: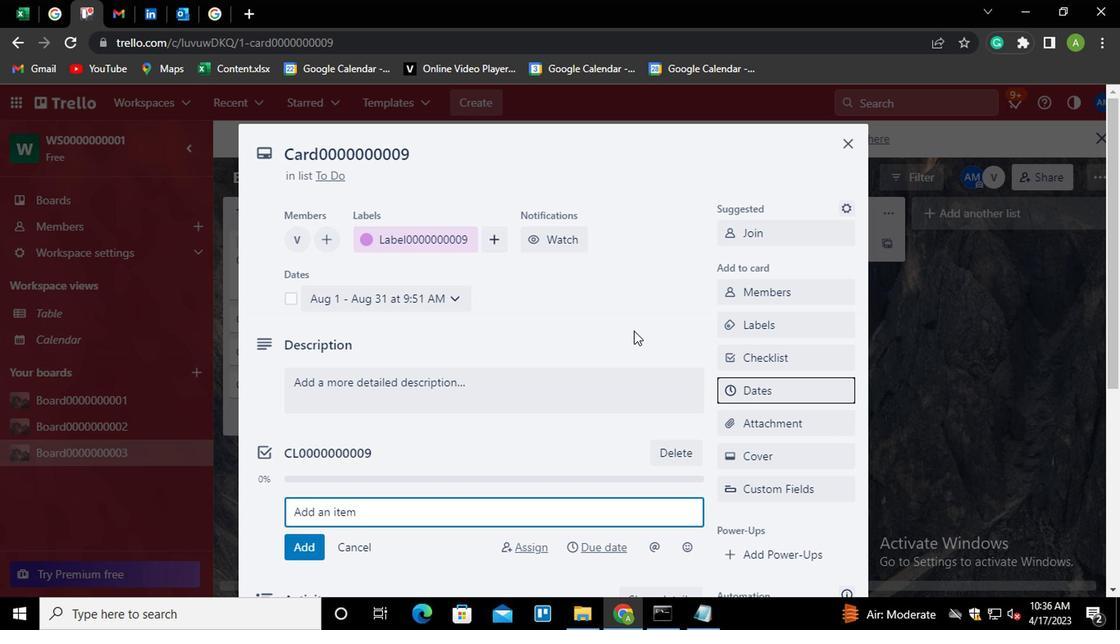 
Action: Mouse moved to (567, 354)
Screenshot: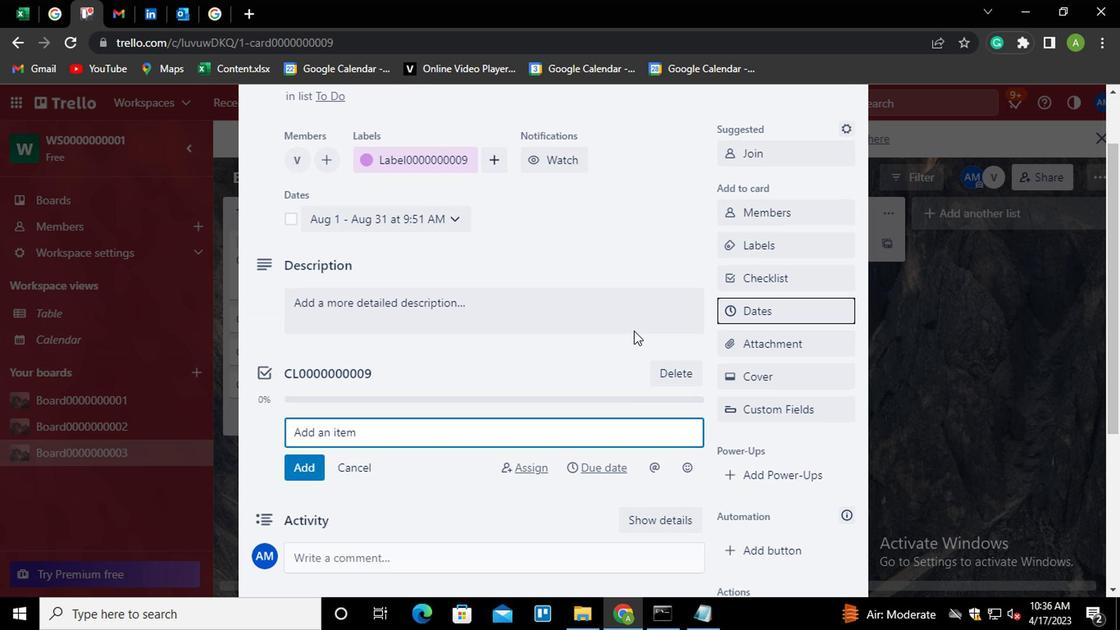 
